 Task: Learn more about a recruiter lite.
Action: Mouse moved to (772, 107)
Screenshot: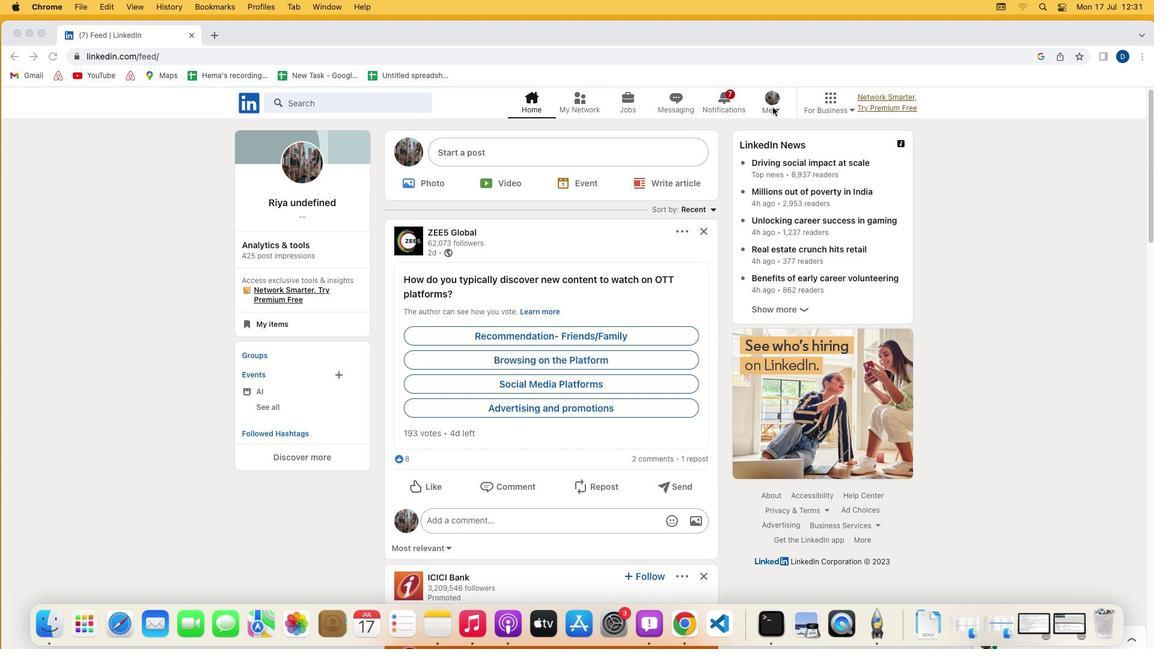 
Action: Mouse pressed left at (772, 107)
Screenshot: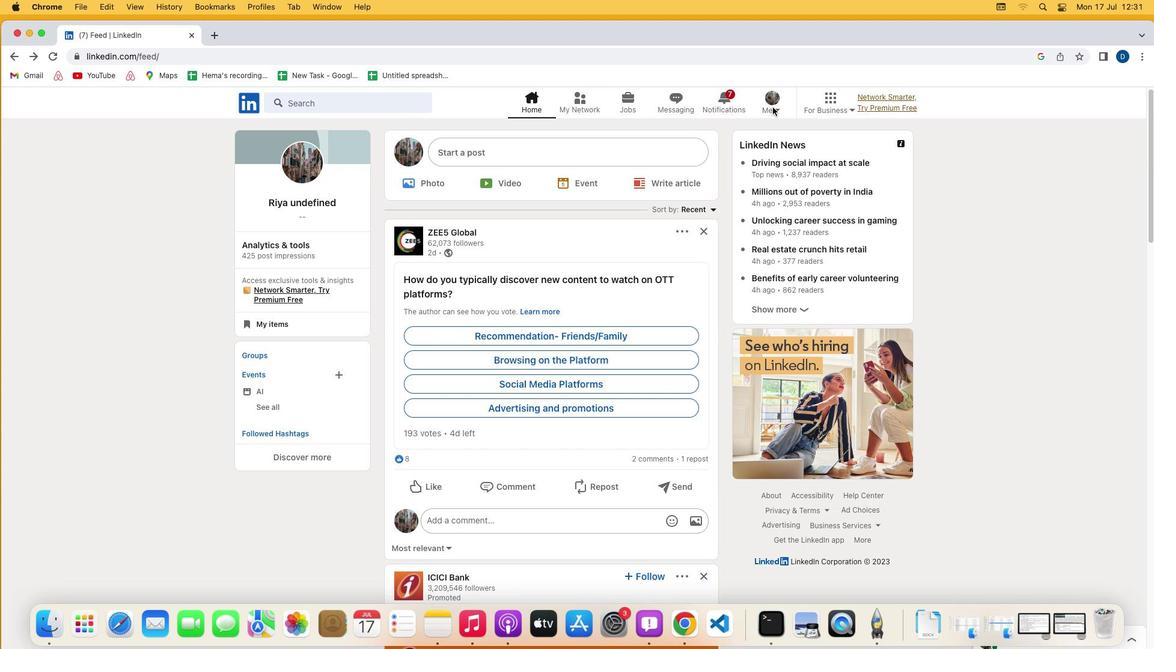 
Action: Mouse moved to (776, 108)
Screenshot: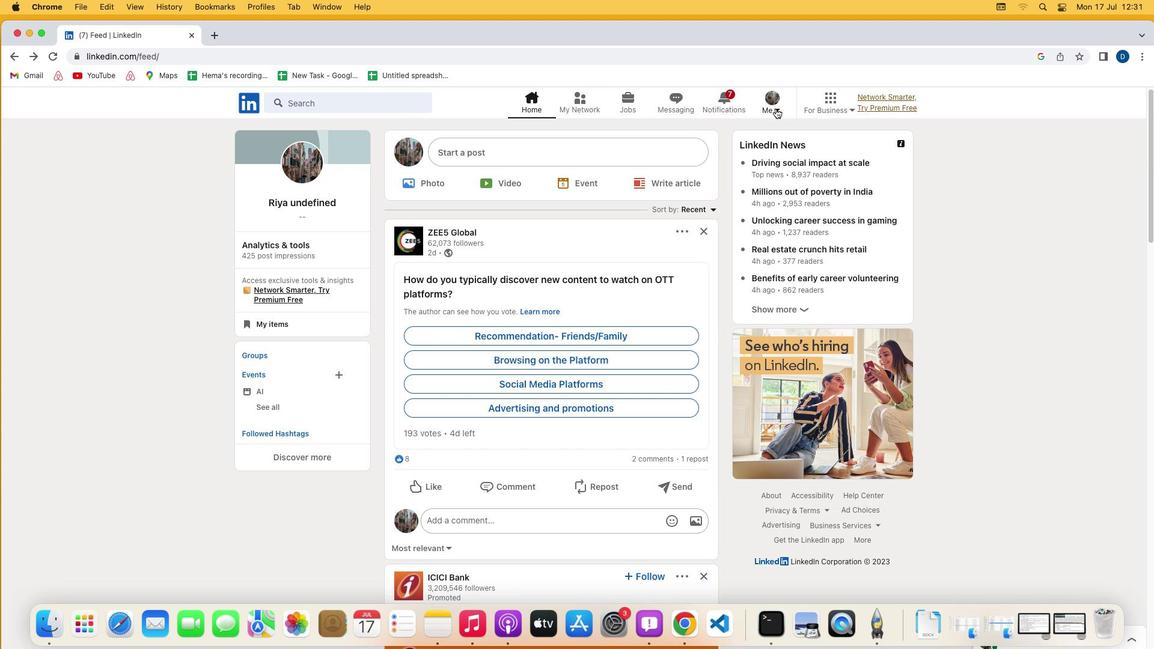 
Action: Mouse pressed left at (776, 108)
Screenshot: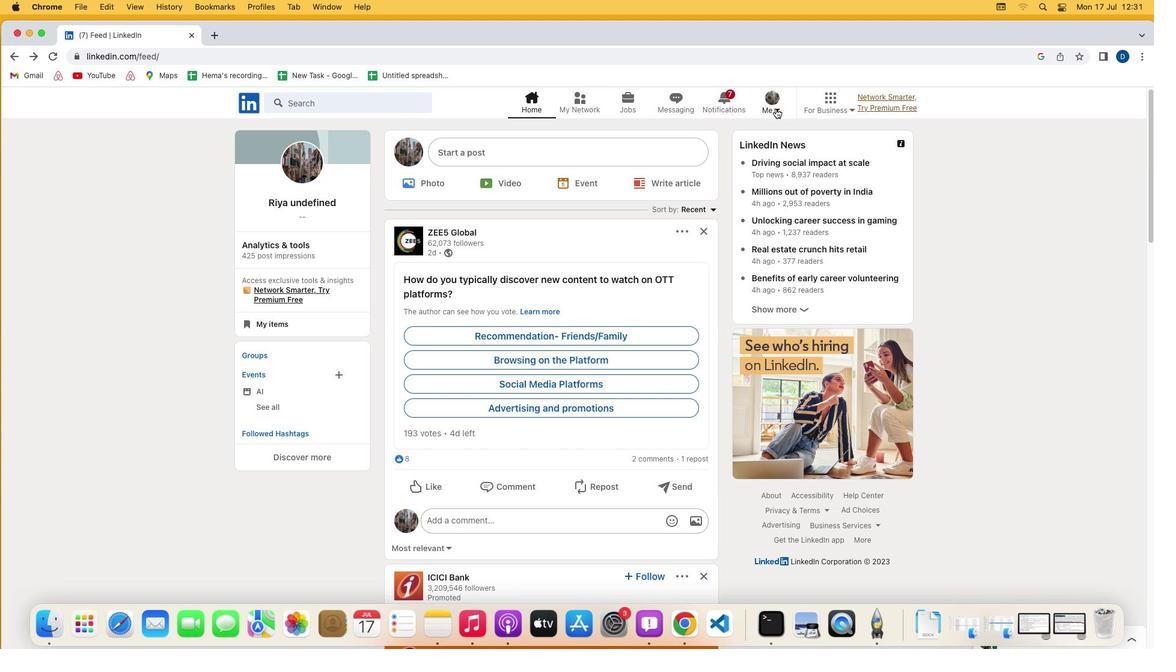 
Action: Mouse moved to (690, 233)
Screenshot: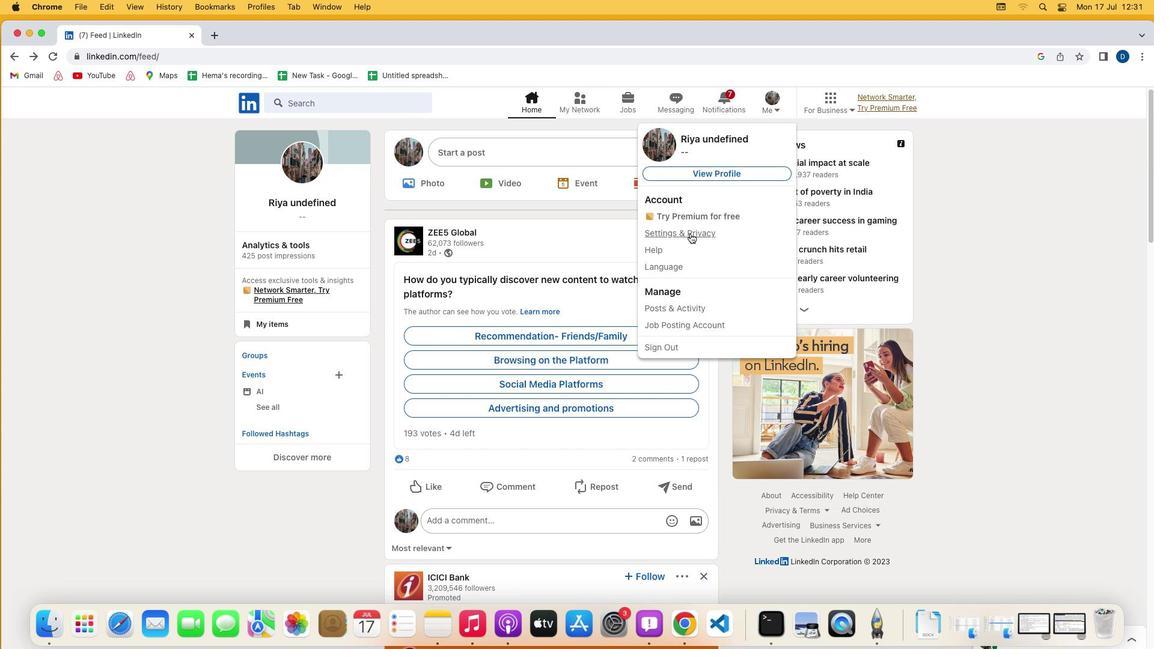 
Action: Mouse pressed left at (690, 233)
Screenshot: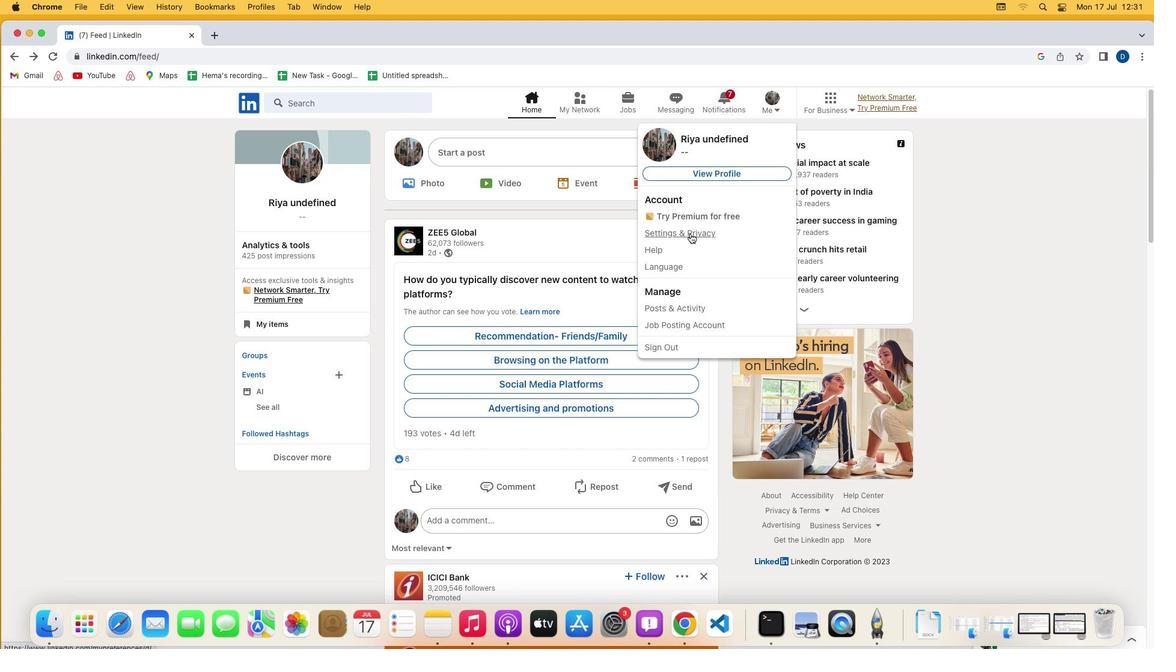 
Action: Mouse moved to (550, 423)
Screenshot: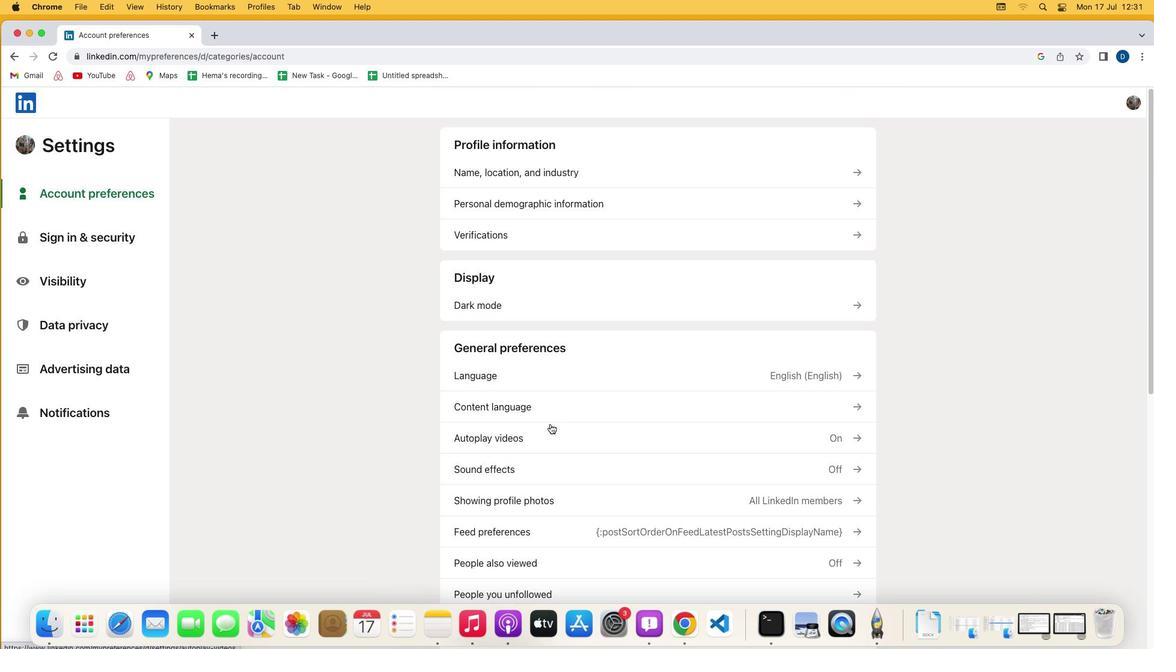 
Action: Mouse scrolled (550, 423) with delta (0, 0)
Screenshot: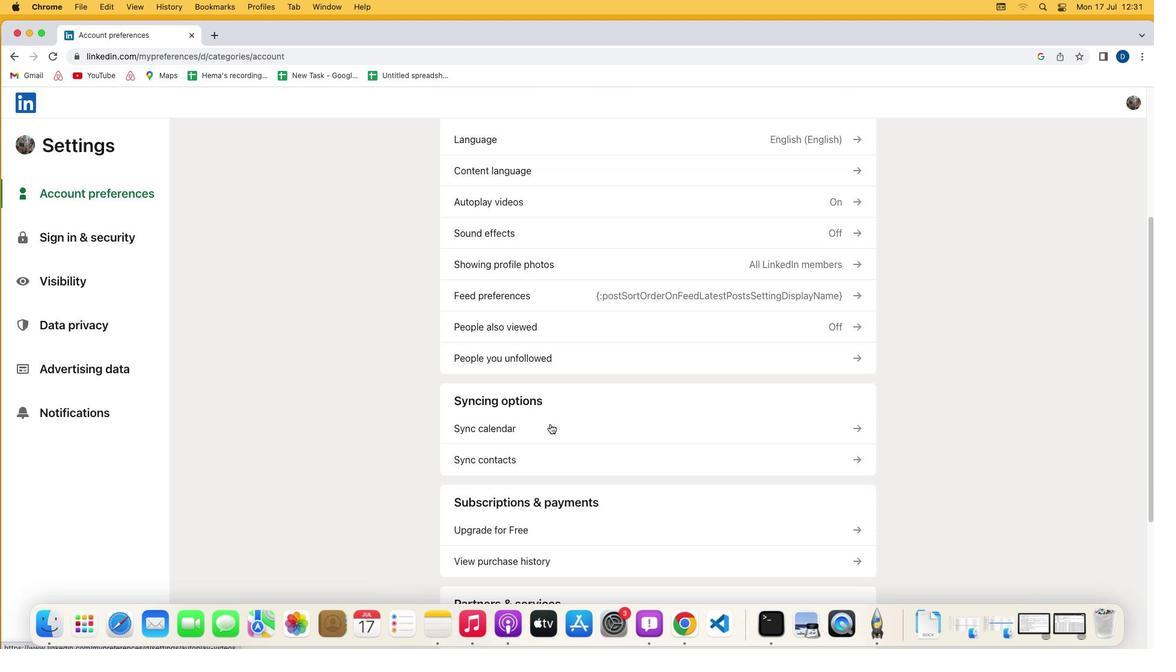 
Action: Mouse scrolled (550, 423) with delta (0, 0)
Screenshot: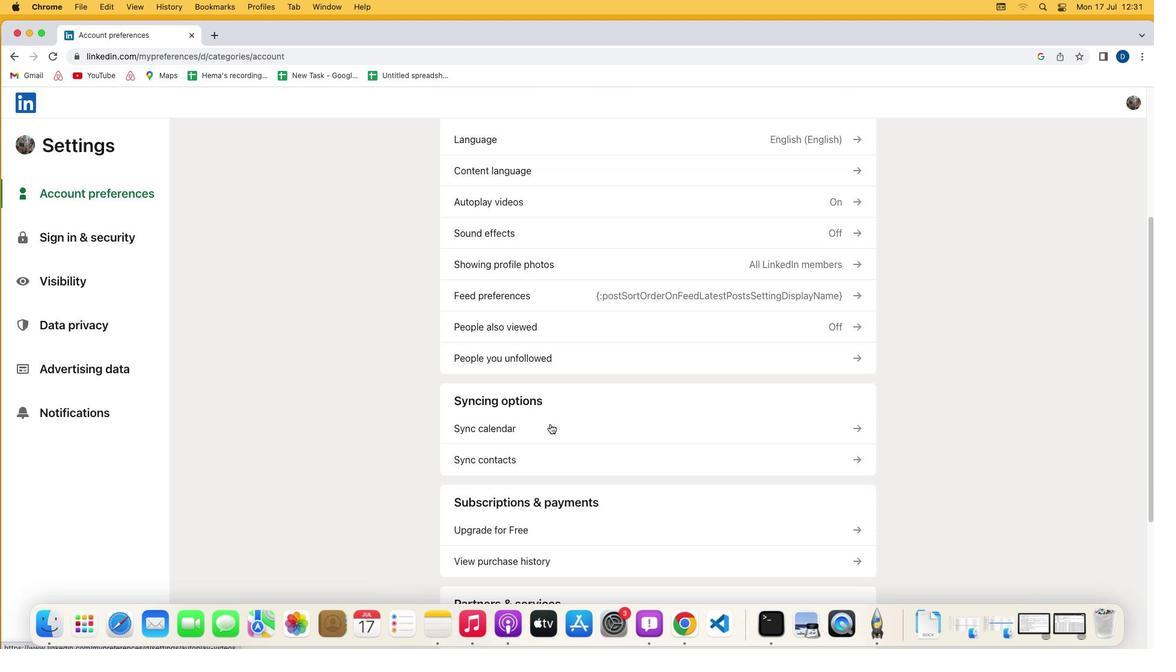 
Action: Mouse moved to (550, 423)
Screenshot: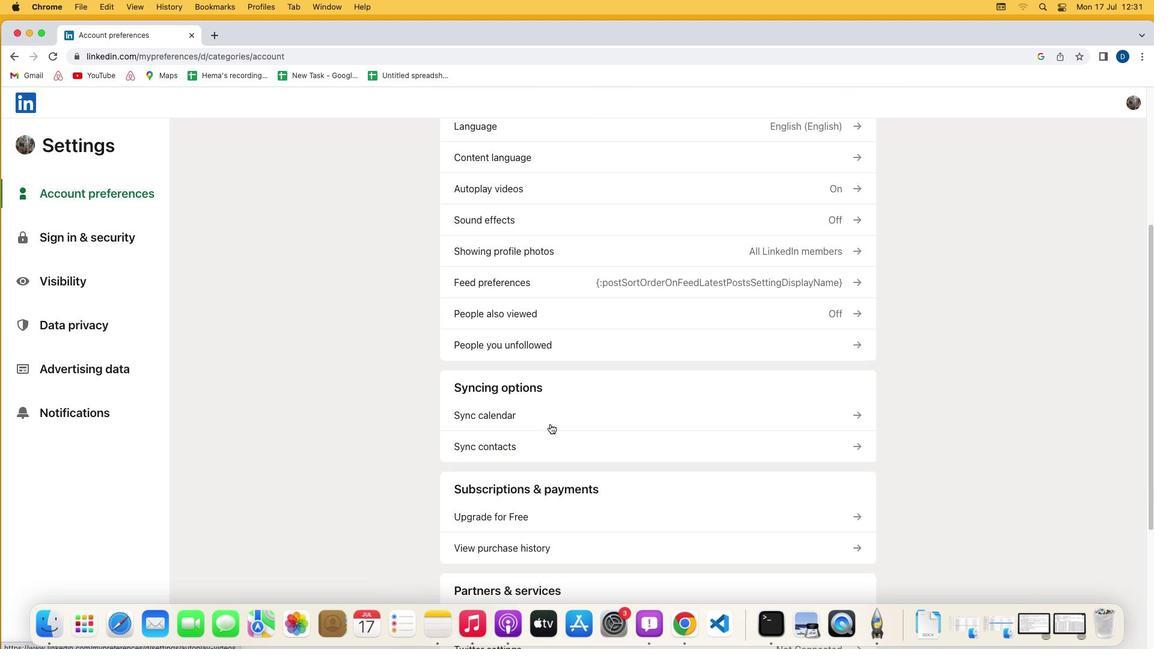 
Action: Mouse scrolled (550, 423) with delta (0, -1)
Screenshot: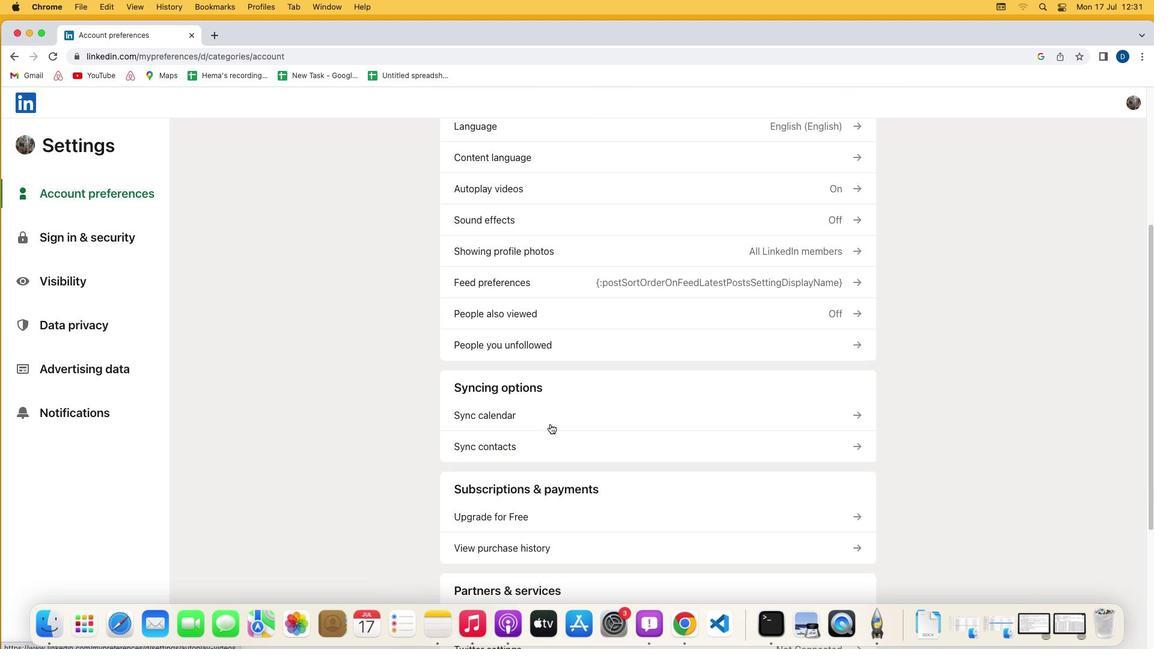 
Action: Mouse moved to (550, 424)
Screenshot: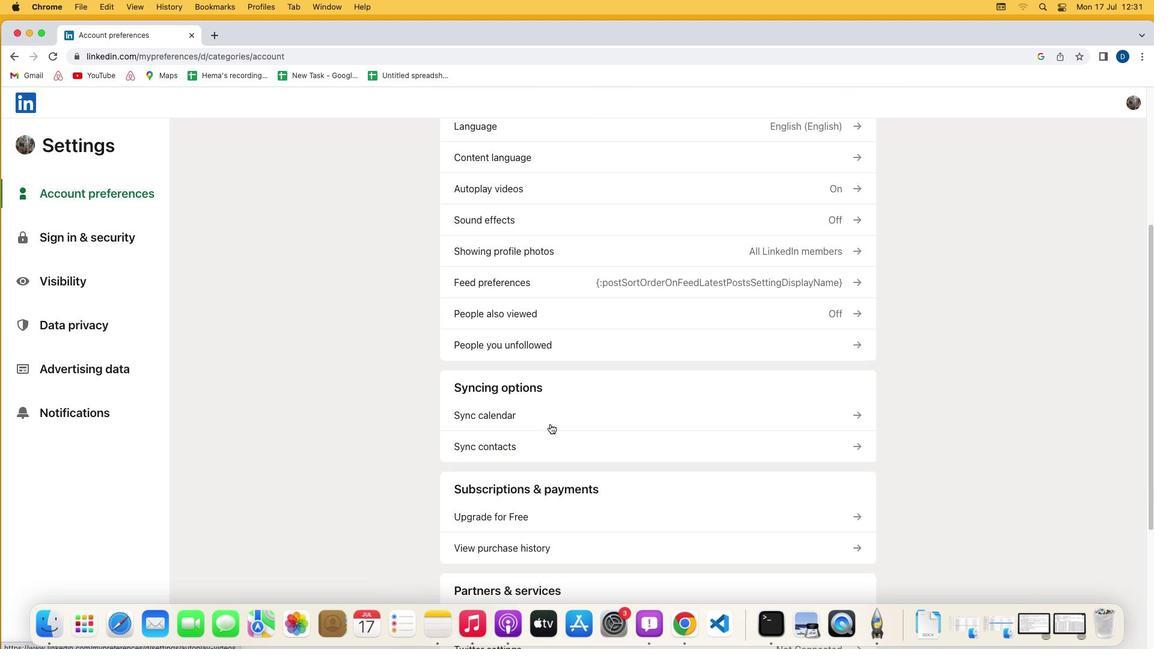 
Action: Mouse scrolled (550, 424) with delta (0, -3)
Screenshot: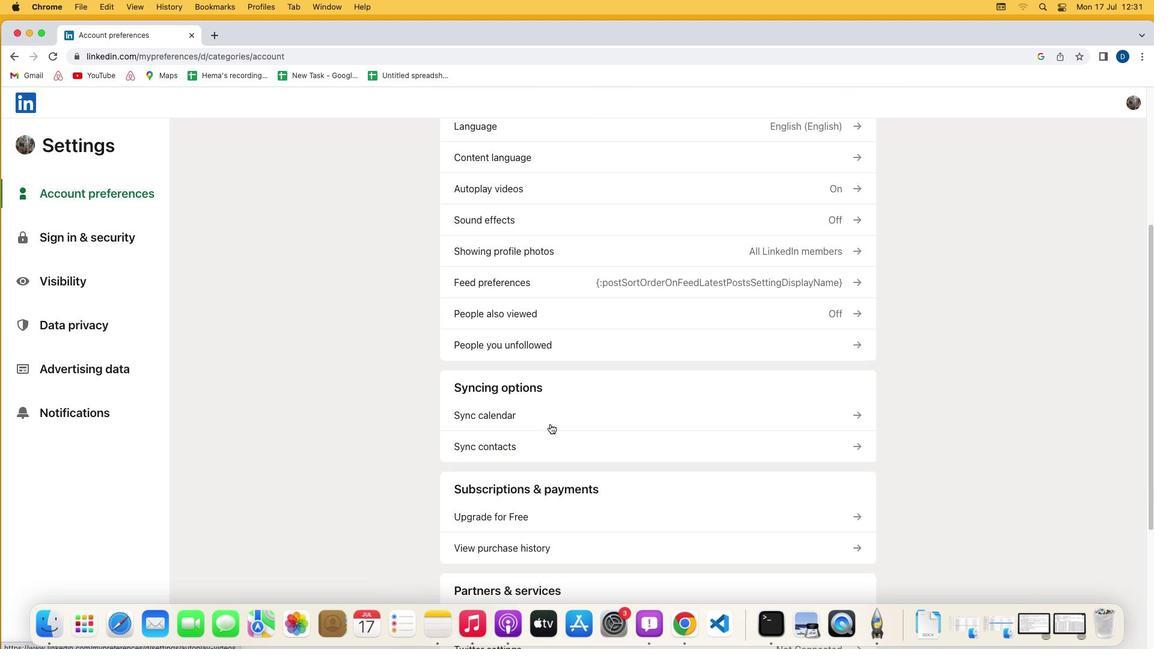 
Action: Mouse scrolled (550, 424) with delta (0, 0)
Screenshot: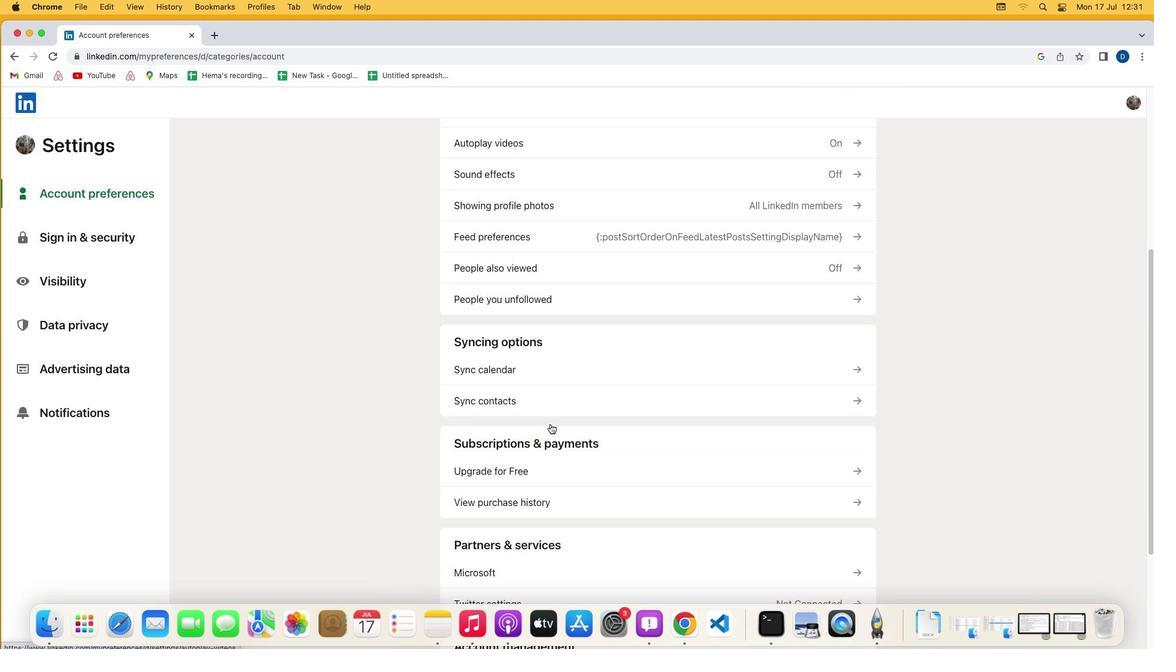 
Action: Mouse scrolled (550, 424) with delta (0, 0)
Screenshot: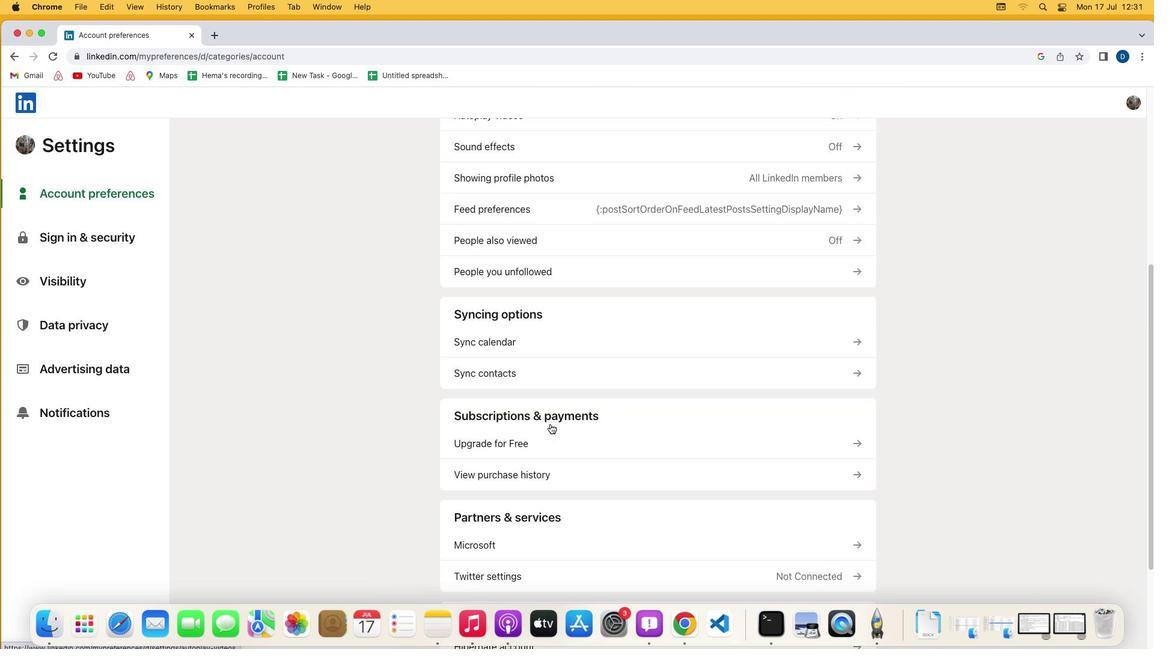 
Action: Mouse scrolled (550, 424) with delta (0, -1)
Screenshot: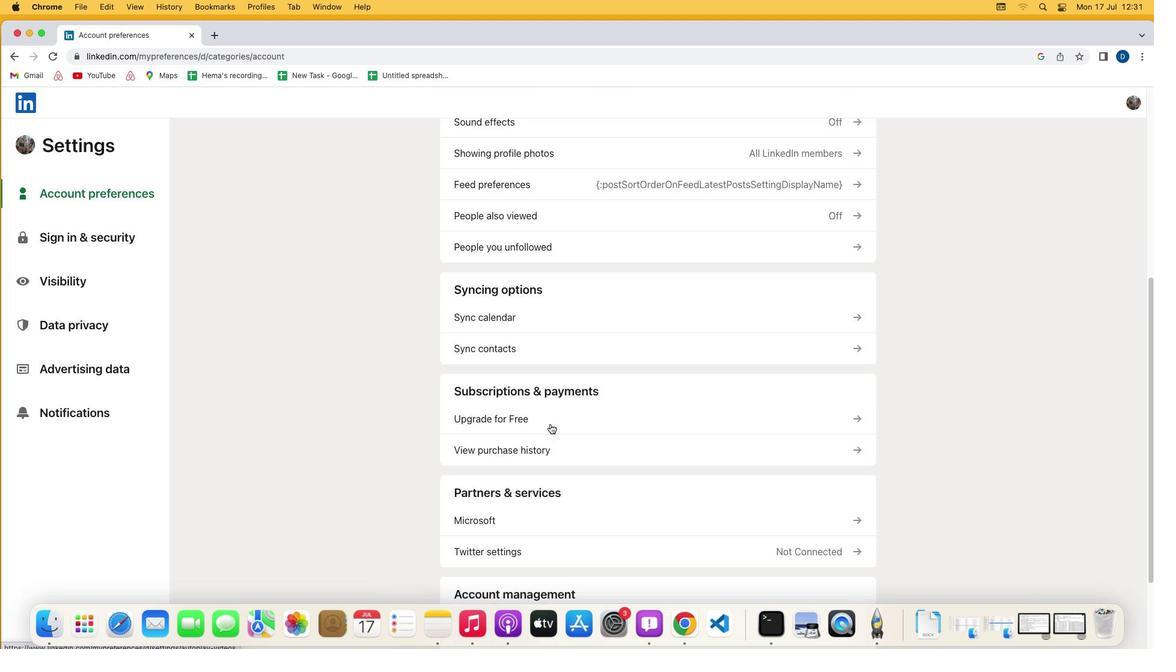 
Action: Mouse scrolled (550, 424) with delta (0, -1)
Screenshot: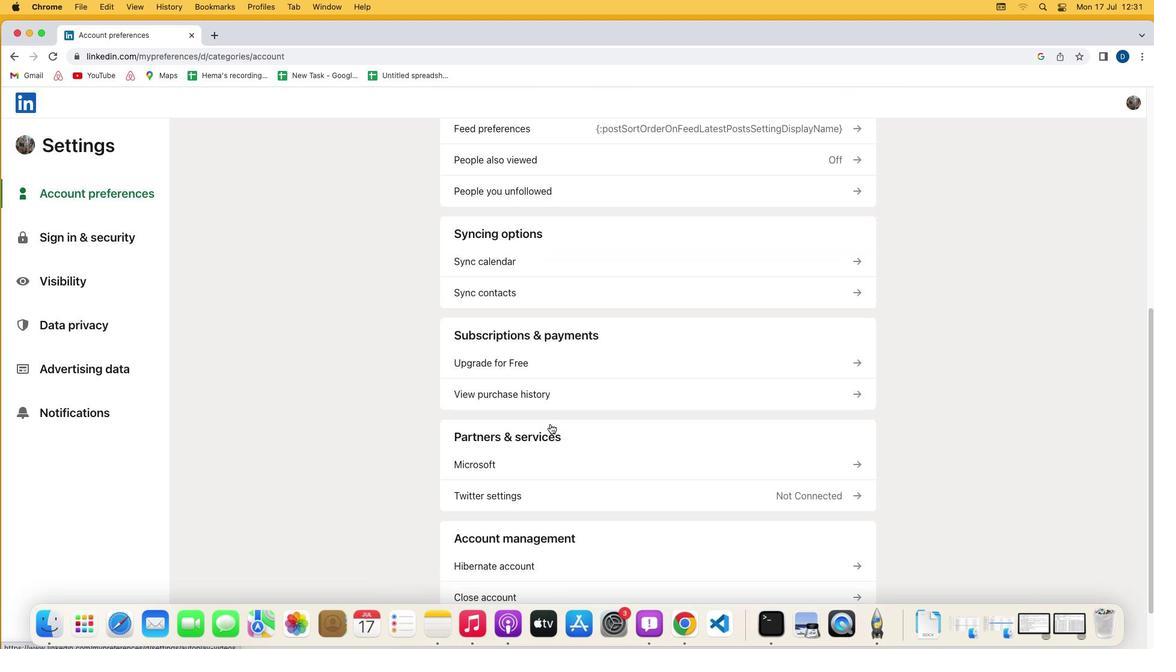 
Action: Mouse moved to (498, 355)
Screenshot: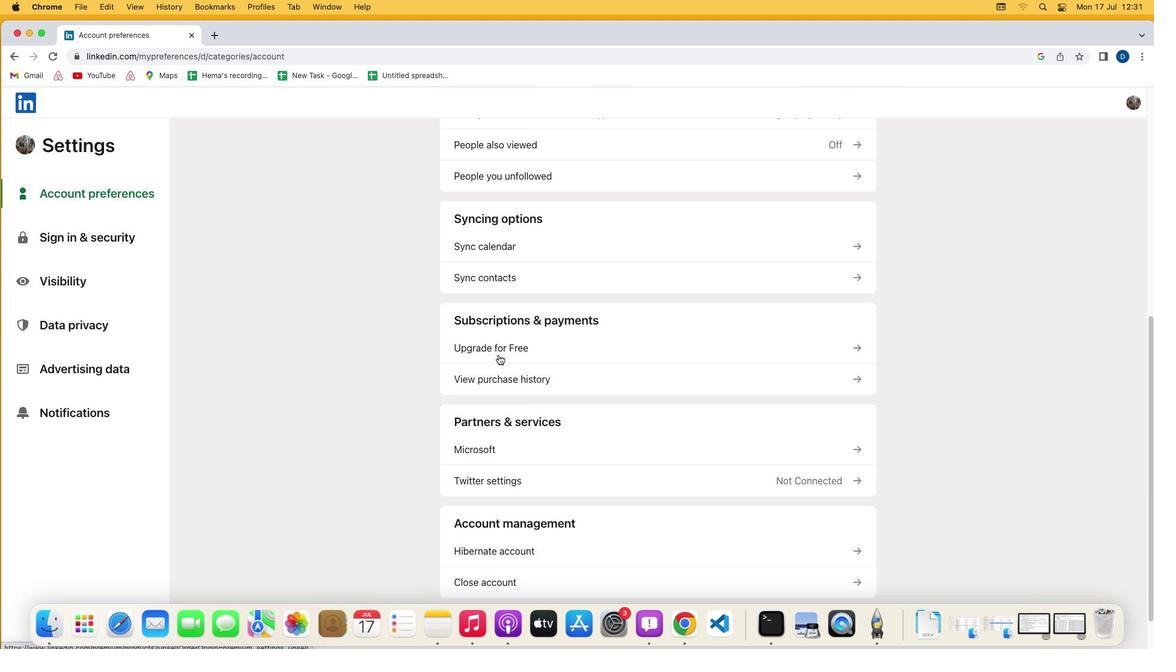 
Action: Mouse pressed left at (498, 355)
Screenshot: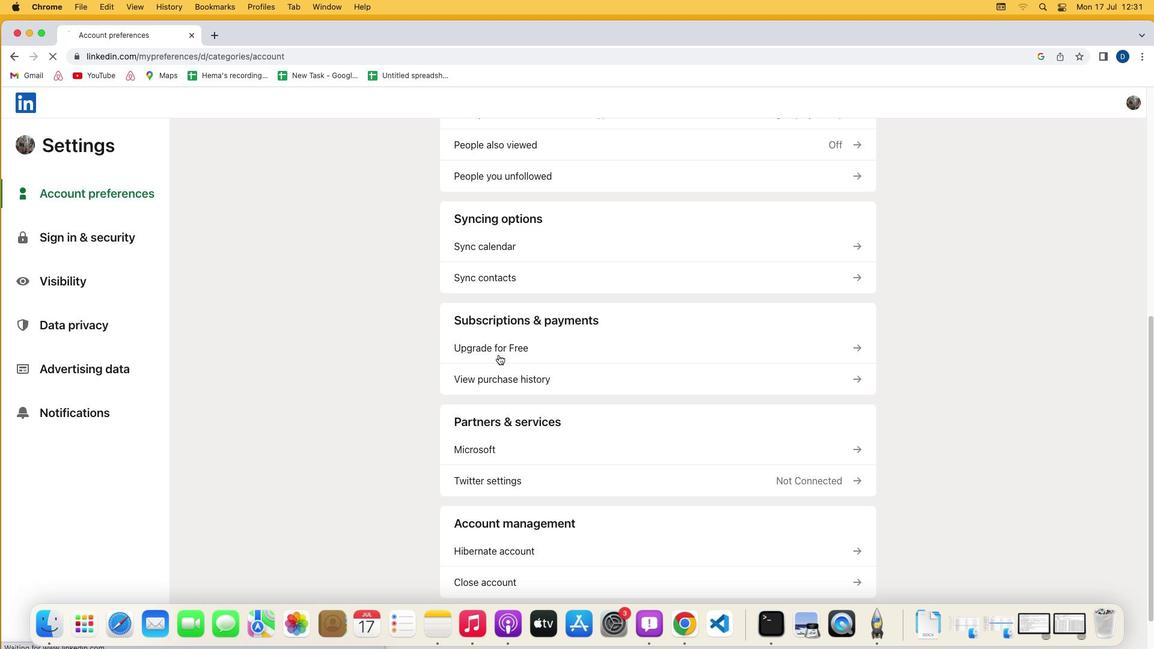 
Action: Mouse moved to (470, 360)
Screenshot: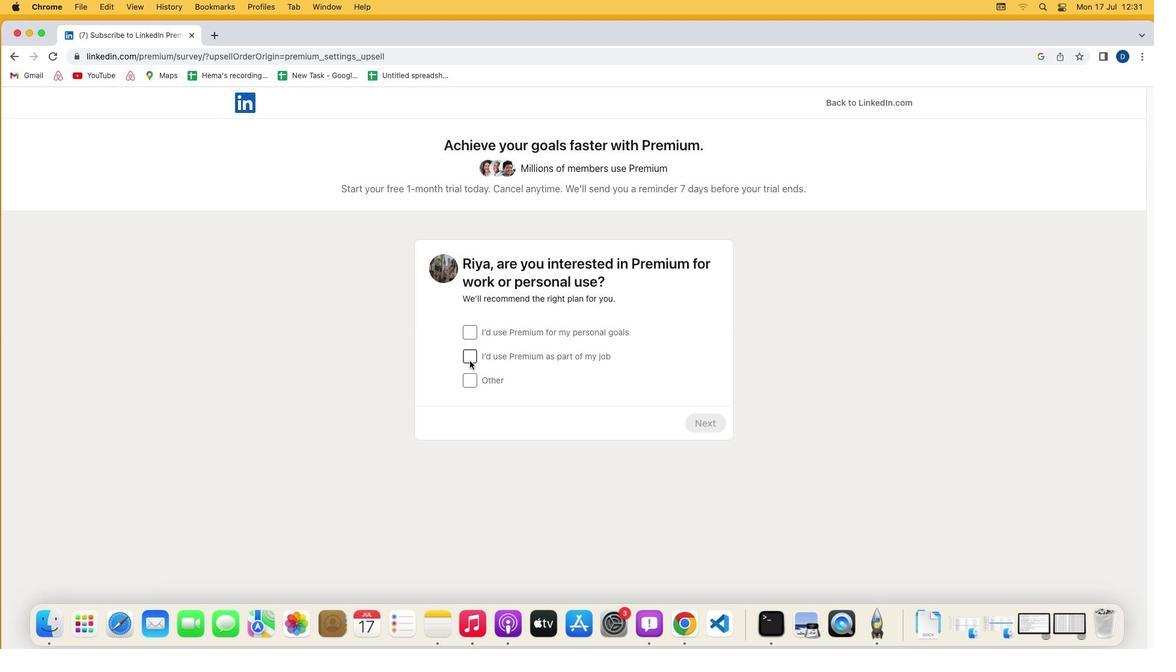 
Action: Mouse pressed left at (470, 360)
Screenshot: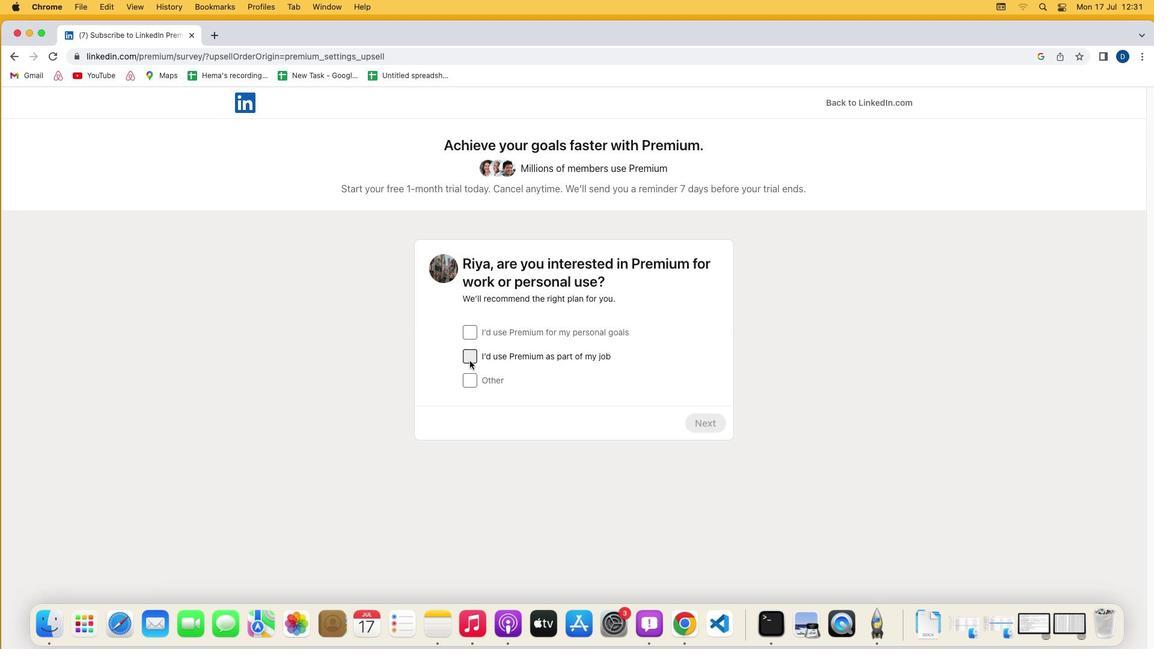 
Action: Mouse moved to (702, 425)
Screenshot: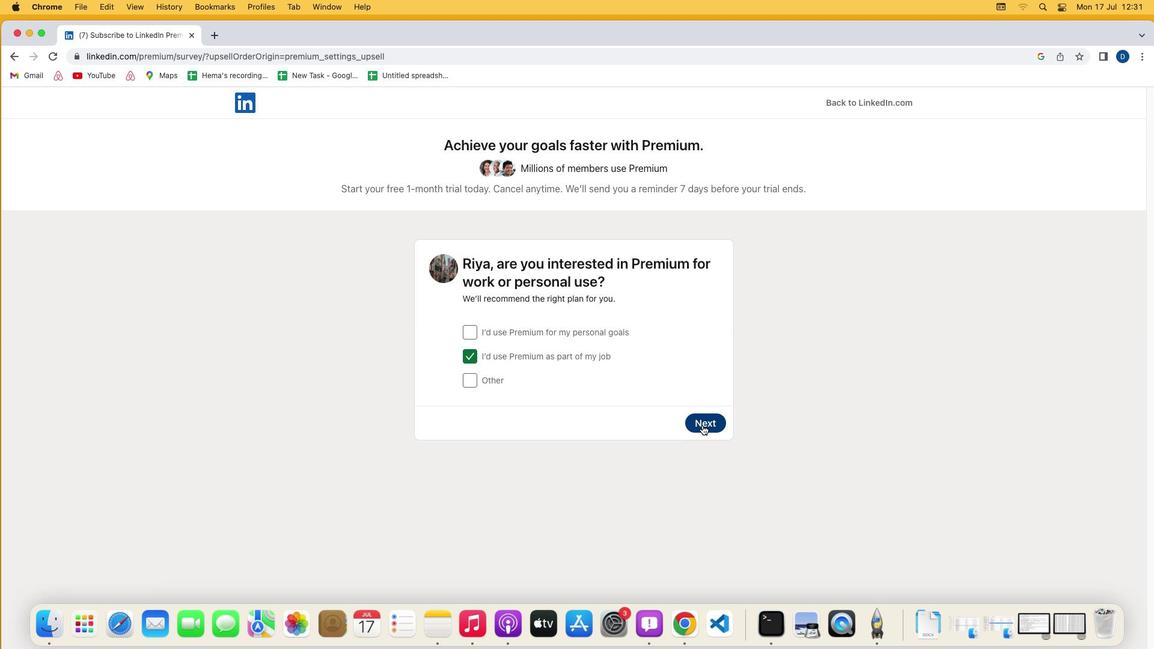 
Action: Mouse pressed left at (702, 425)
Screenshot: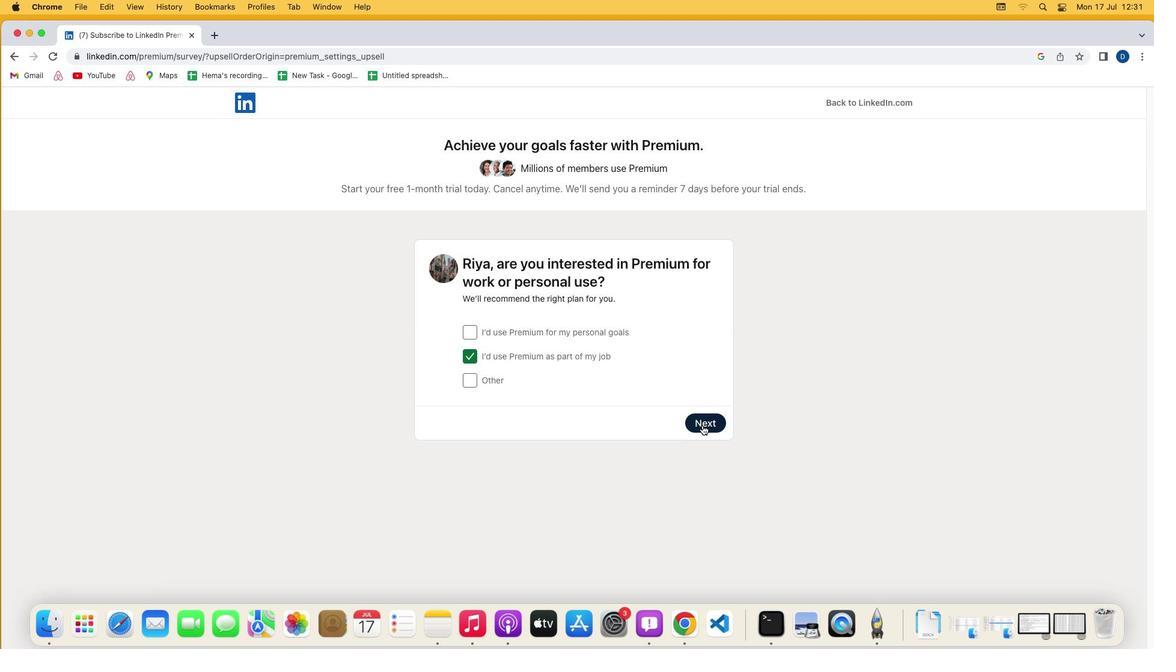 
Action: Mouse moved to (714, 500)
Screenshot: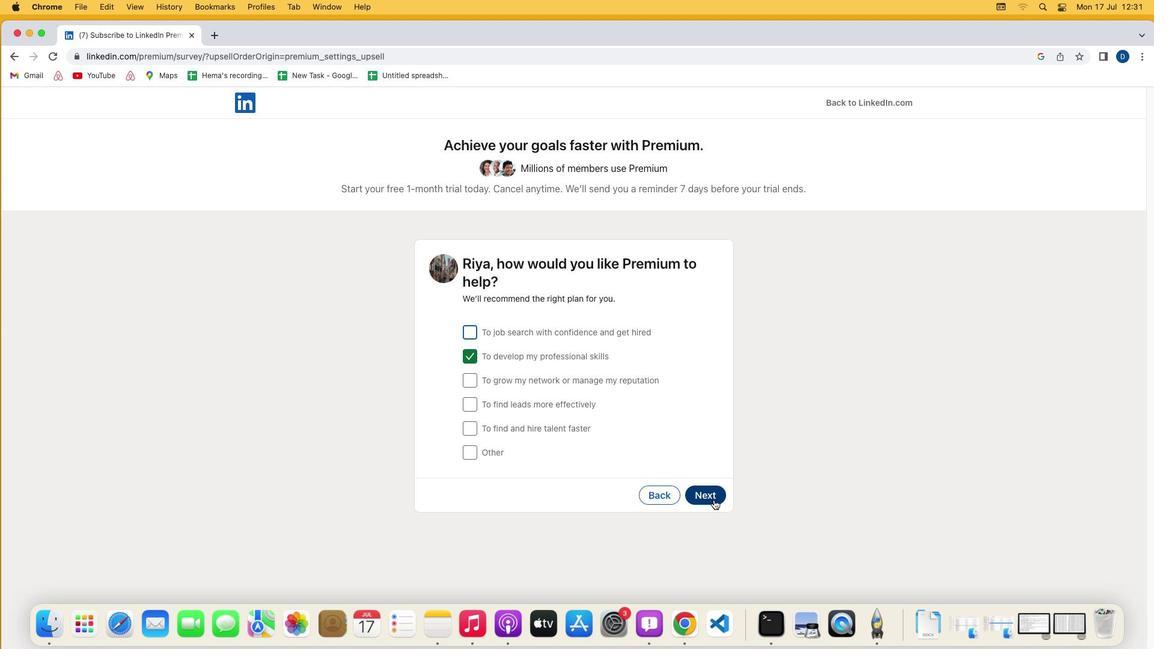 
Action: Mouse pressed left at (714, 500)
Screenshot: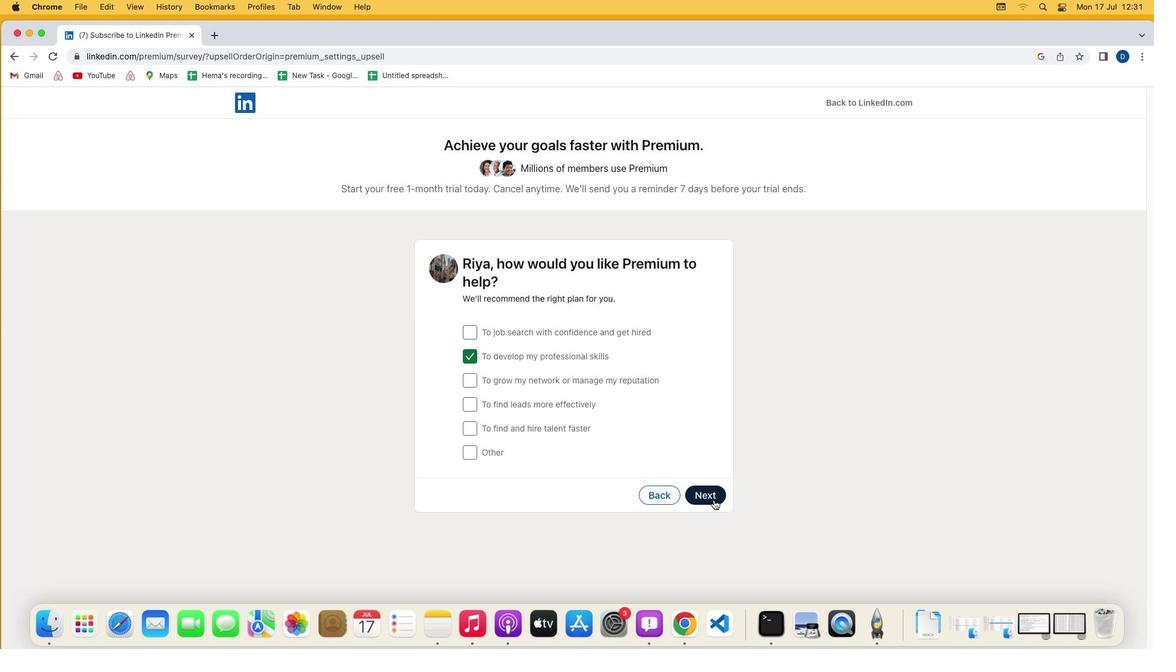 
Action: Mouse moved to (468, 383)
Screenshot: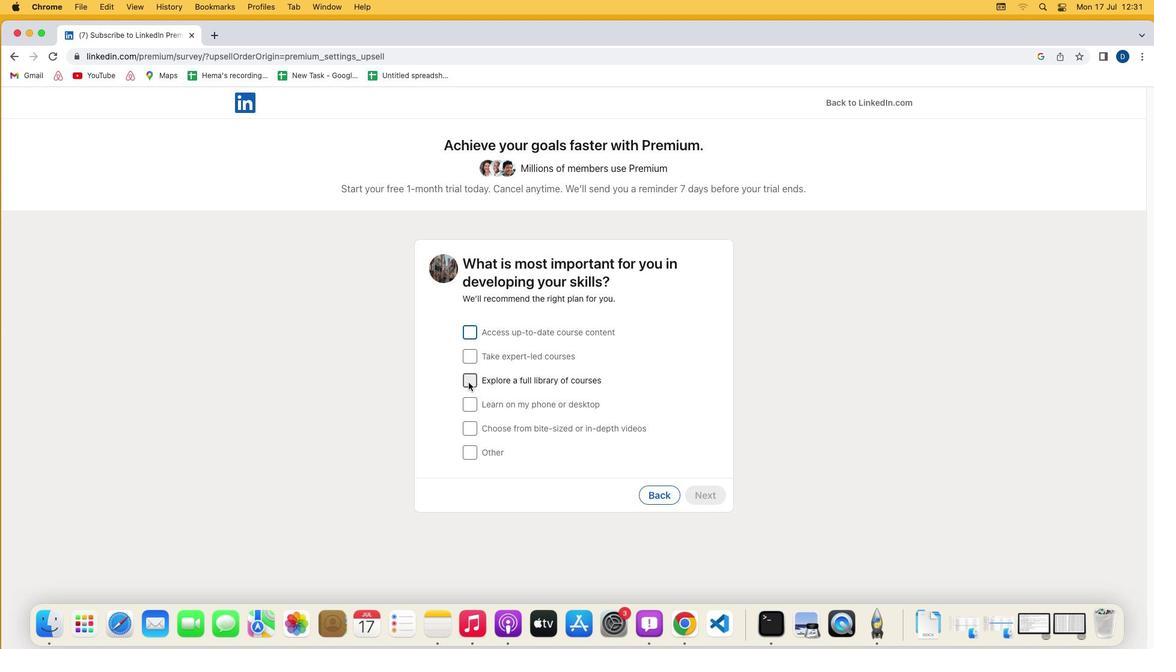 
Action: Mouse pressed left at (468, 383)
Screenshot: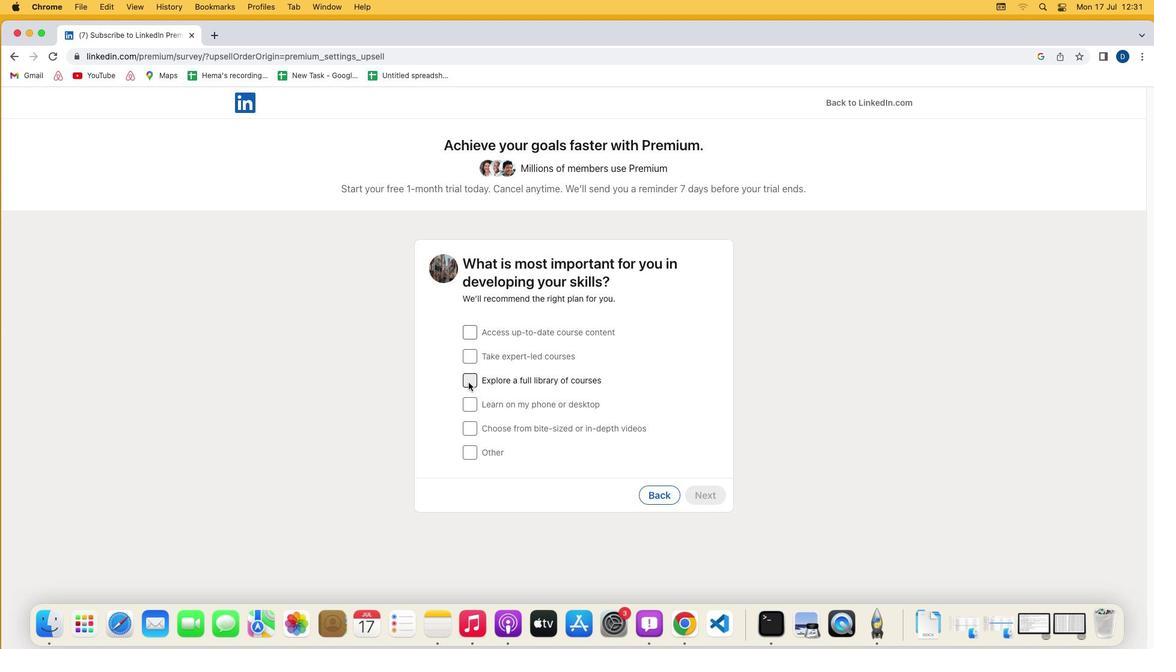 
Action: Mouse moved to (698, 495)
Screenshot: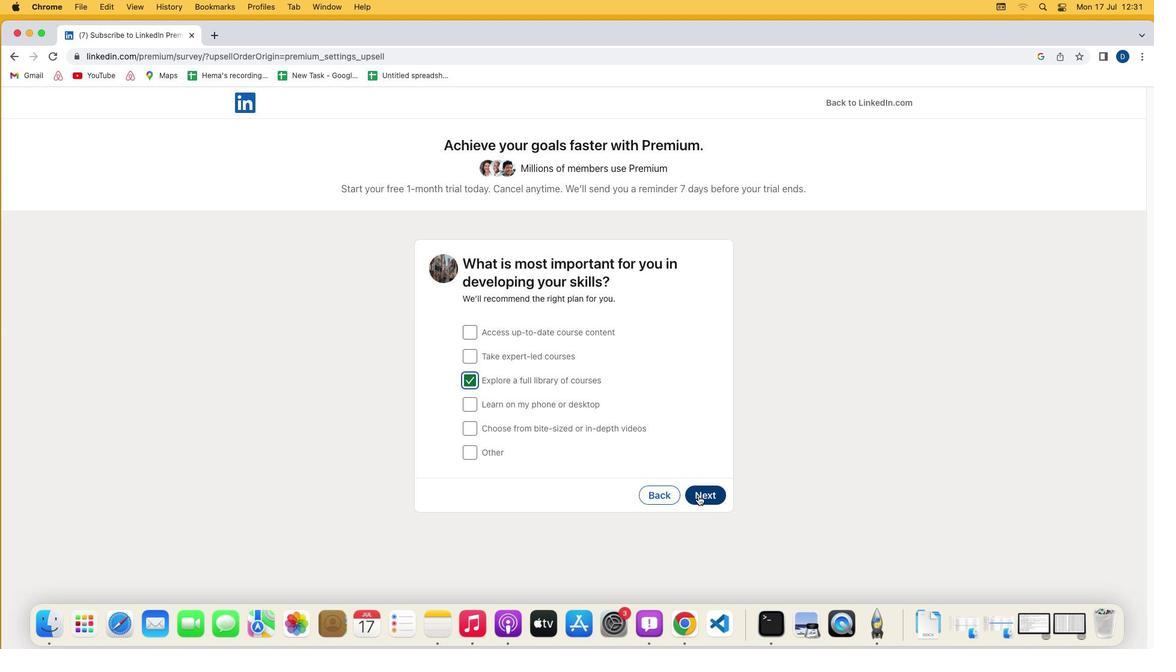 
Action: Mouse pressed left at (698, 495)
Screenshot: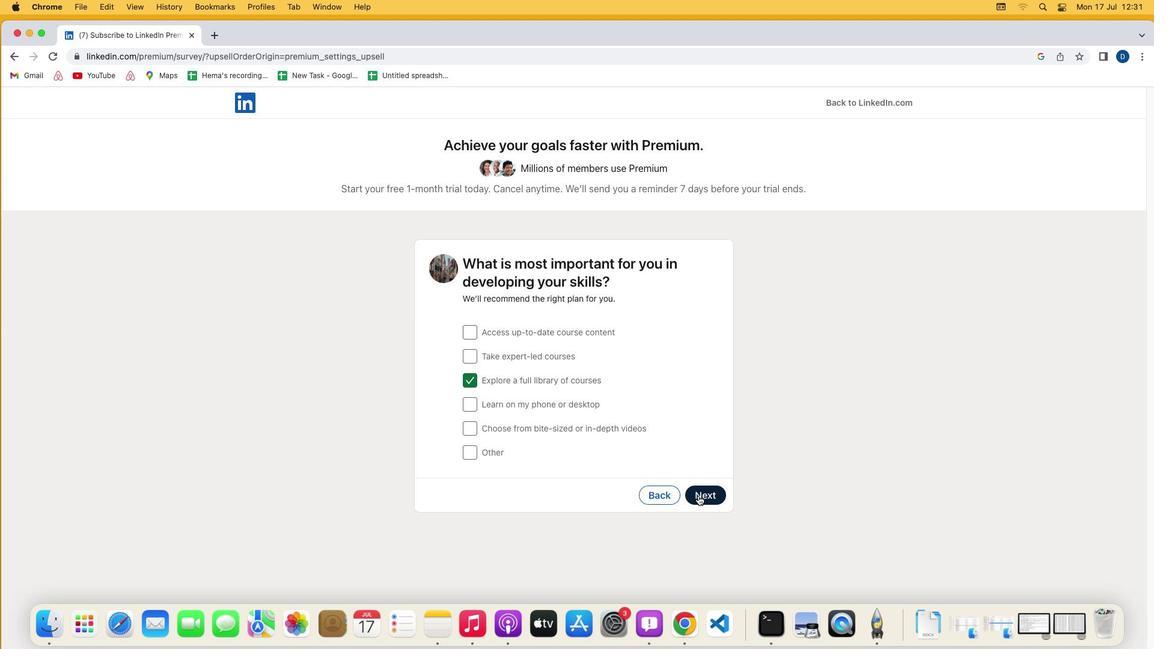 
Action: Mouse moved to (590, 471)
Screenshot: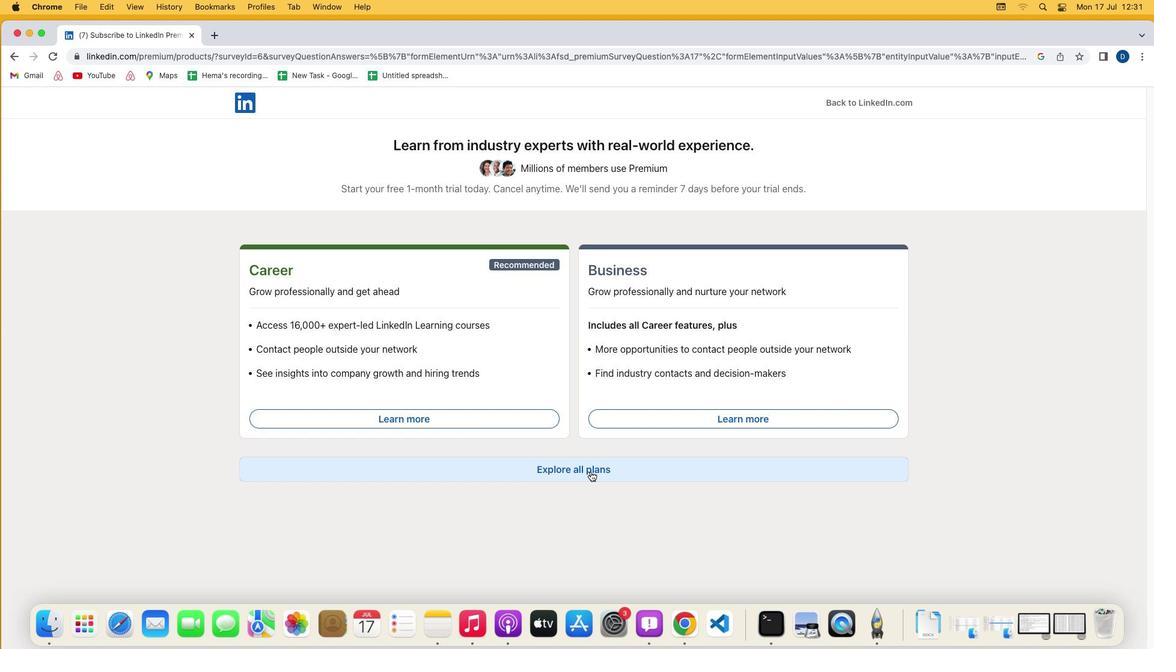 
Action: Mouse pressed left at (590, 471)
Screenshot: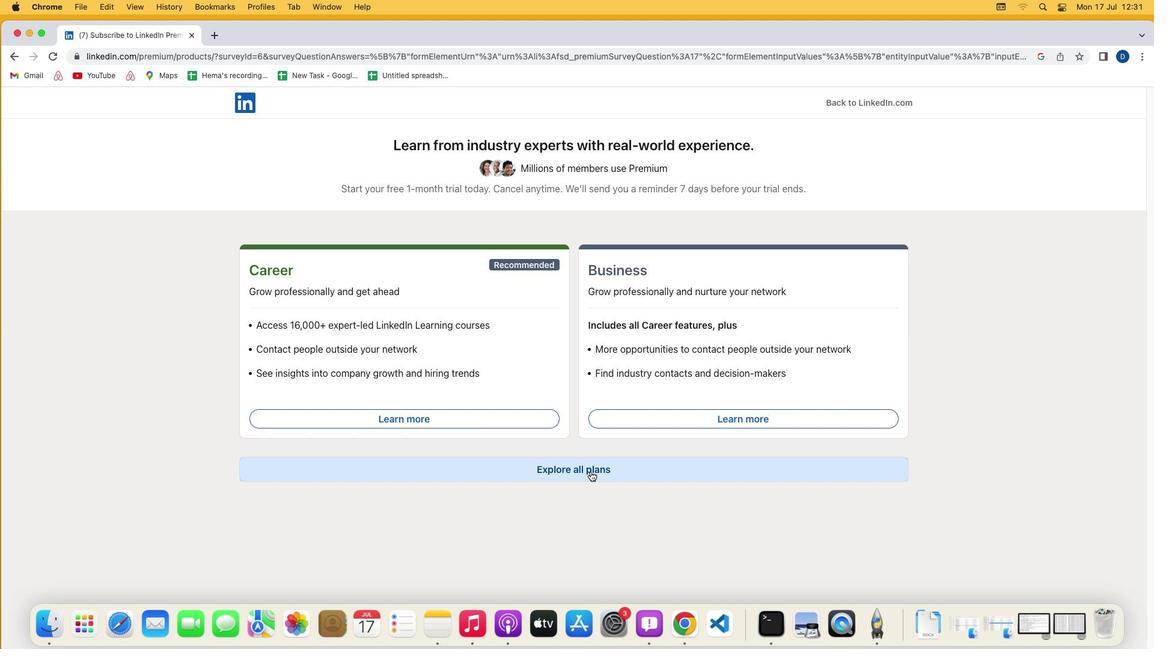 
Action: Mouse moved to (799, 504)
Screenshot: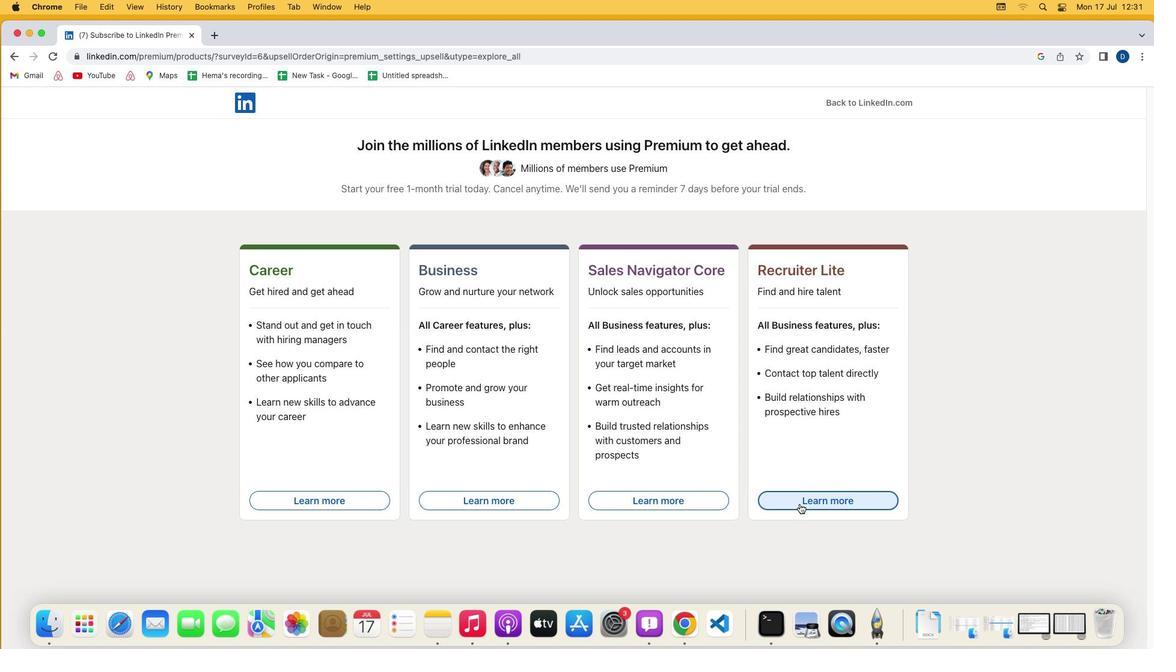 
Action: Mouse pressed left at (799, 504)
Screenshot: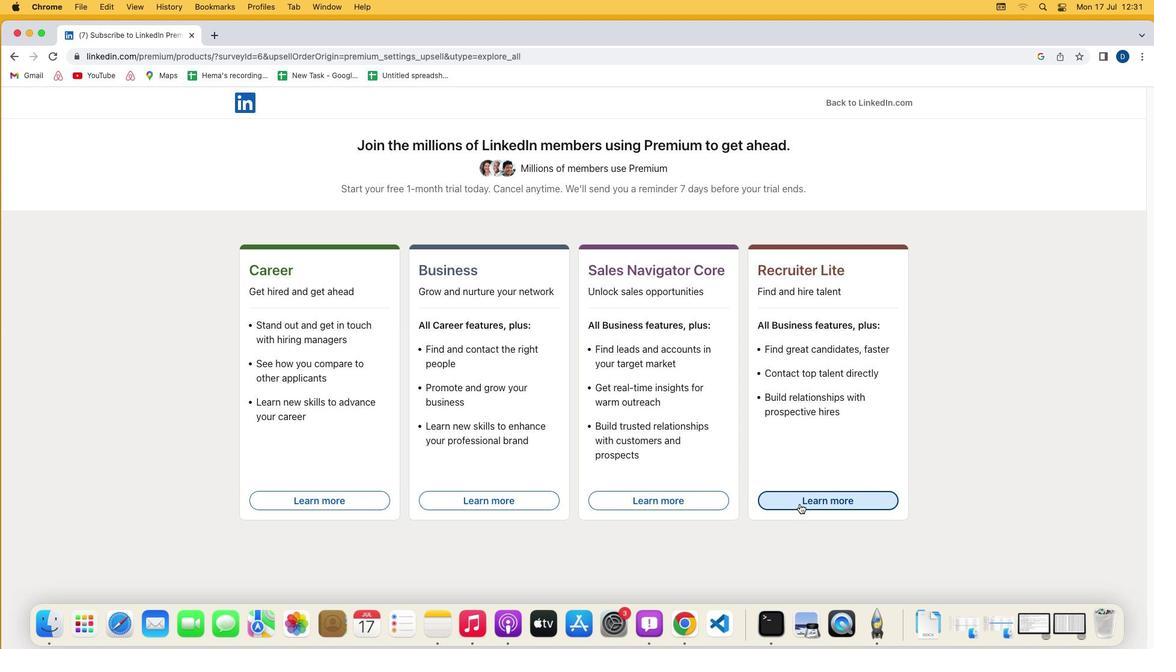 
